 Task: Add a condition where "Description Contains none of the following words" "resolution process" in new tickets in your groups.
Action: Mouse moved to (122, 487)
Screenshot: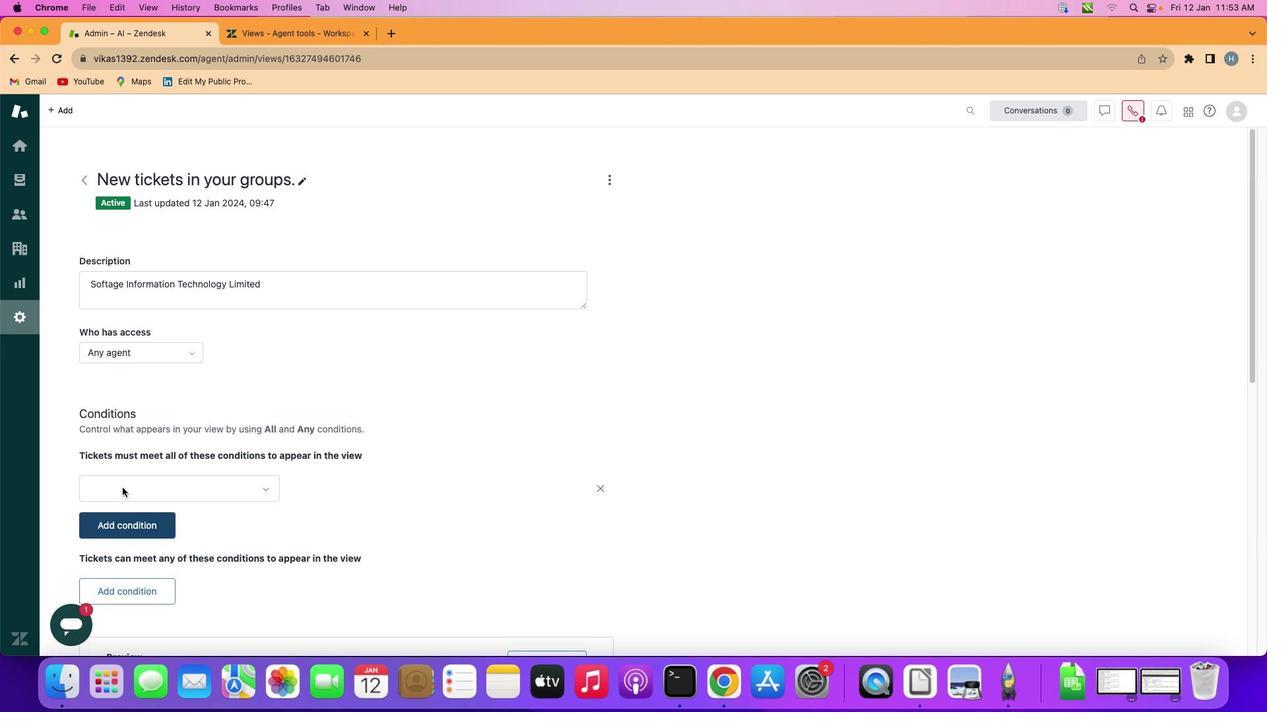 
Action: Mouse pressed left at (122, 487)
Screenshot: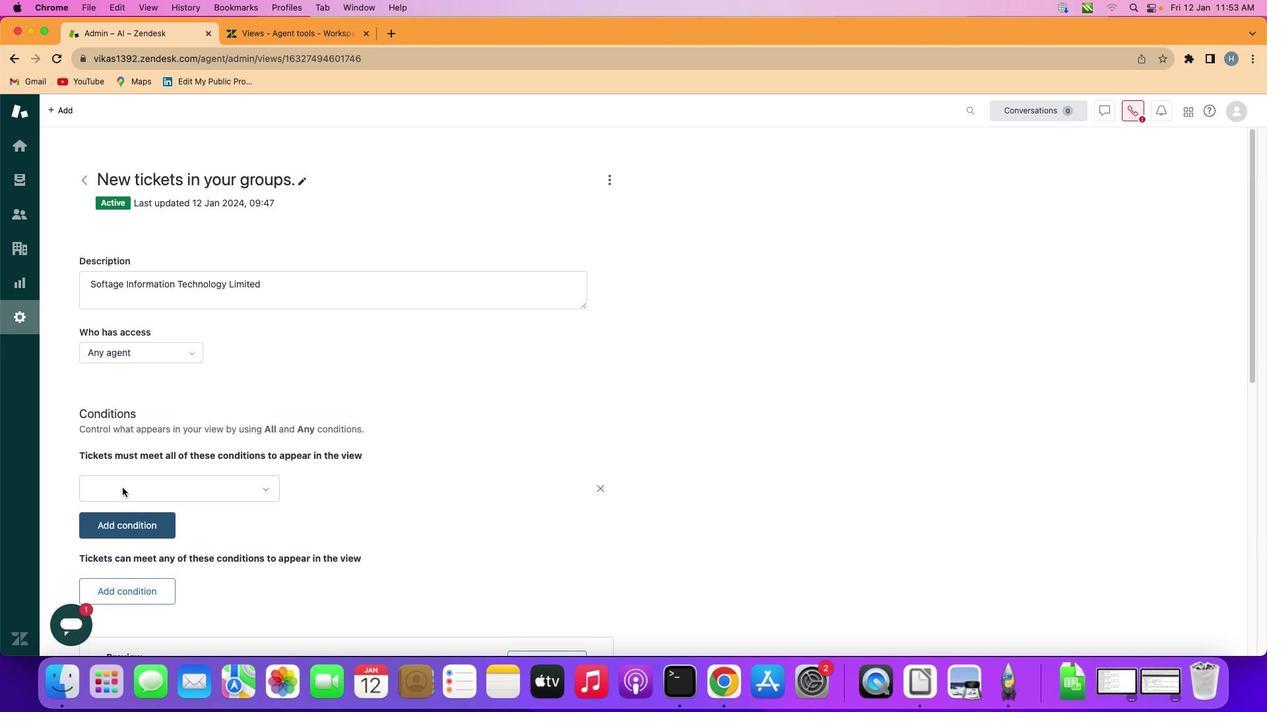 
Action: Mouse moved to (176, 482)
Screenshot: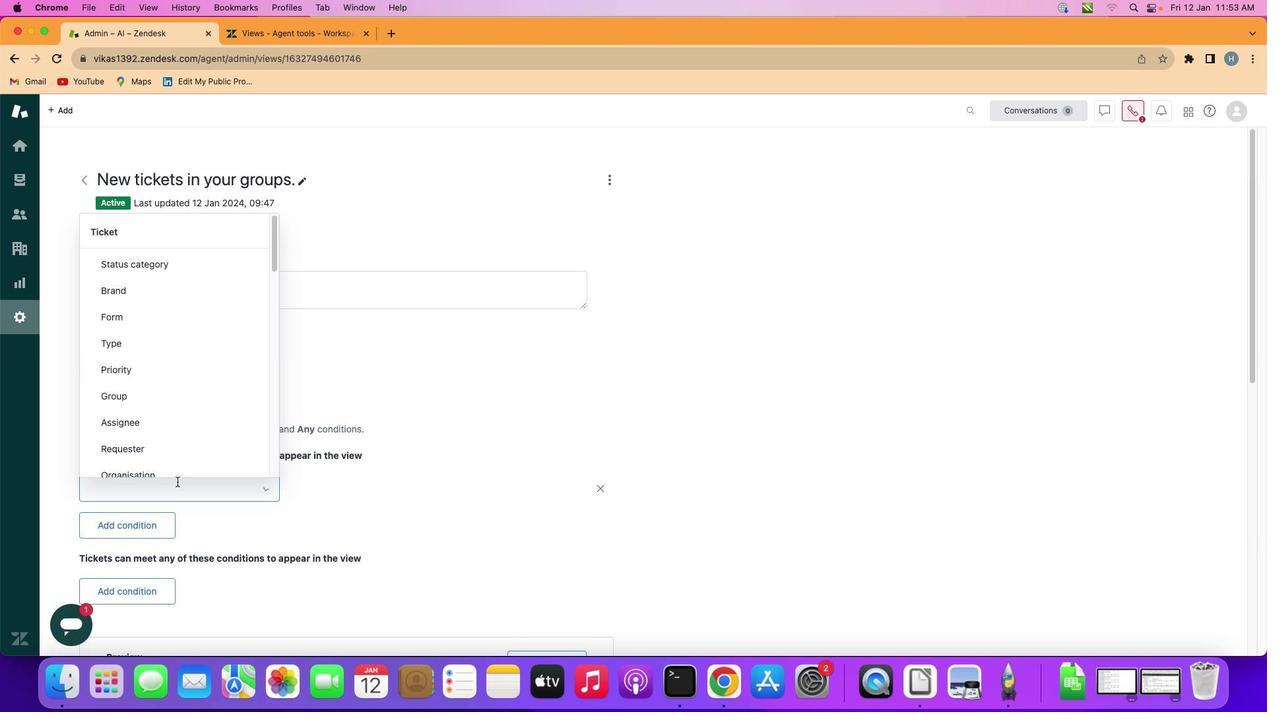 
Action: Mouse pressed left at (176, 482)
Screenshot: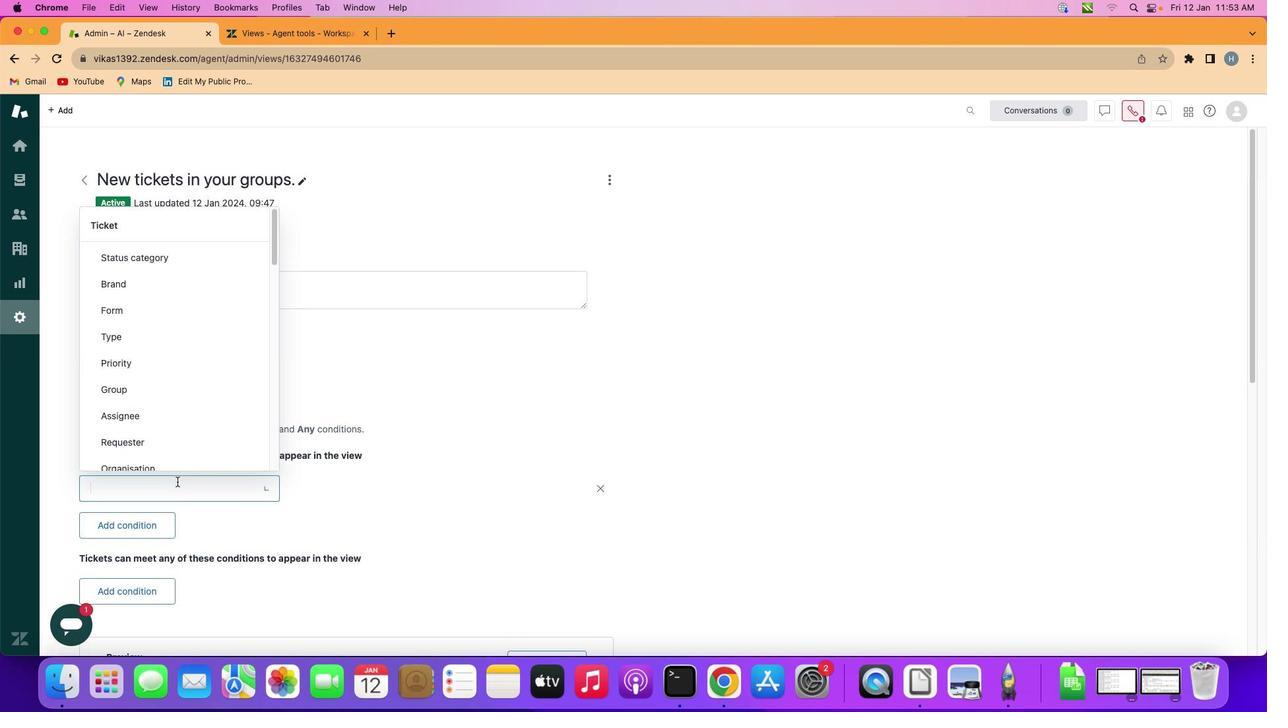 
Action: Mouse moved to (182, 363)
Screenshot: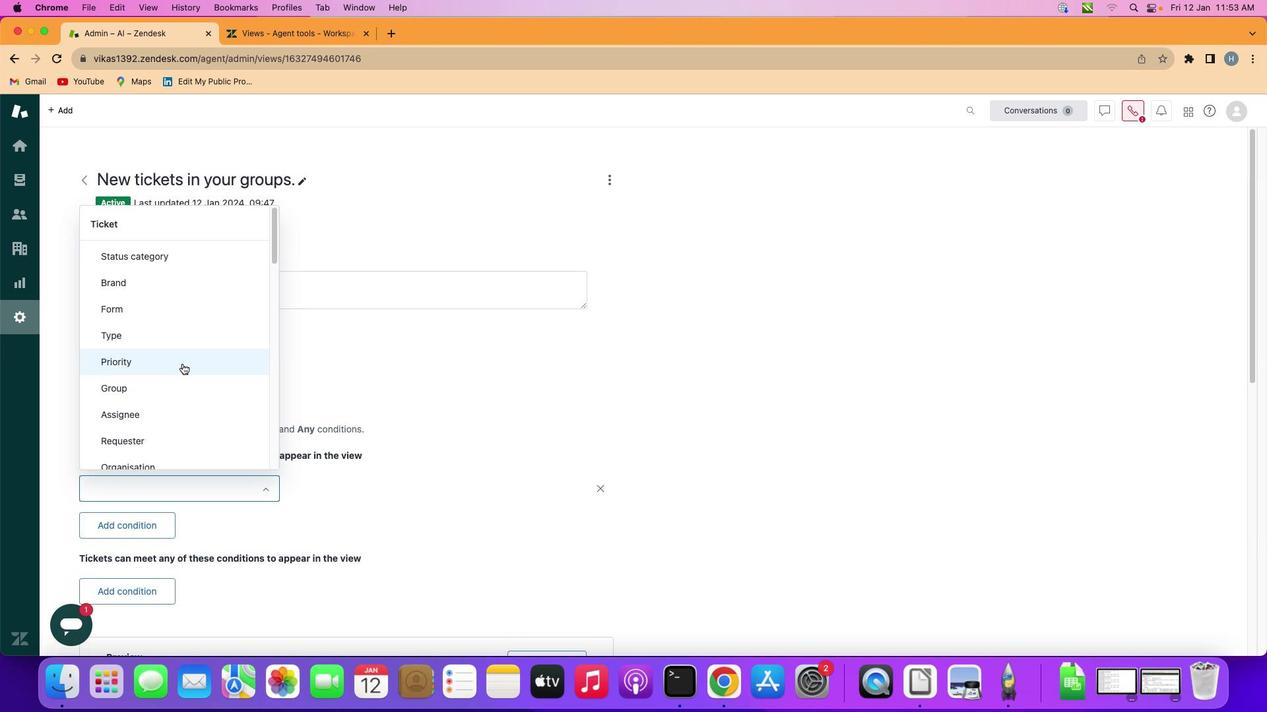
Action: Mouse scrolled (182, 363) with delta (0, 0)
Screenshot: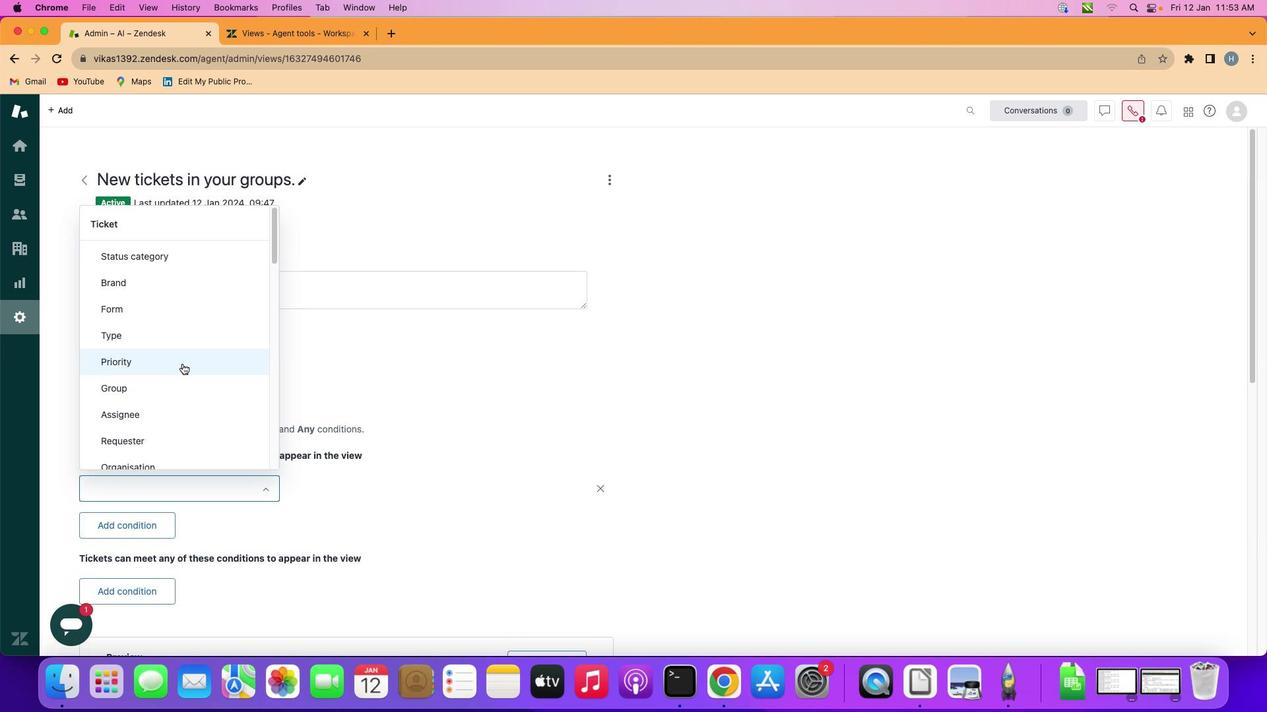 
Action: Mouse scrolled (182, 363) with delta (0, 0)
Screenshot: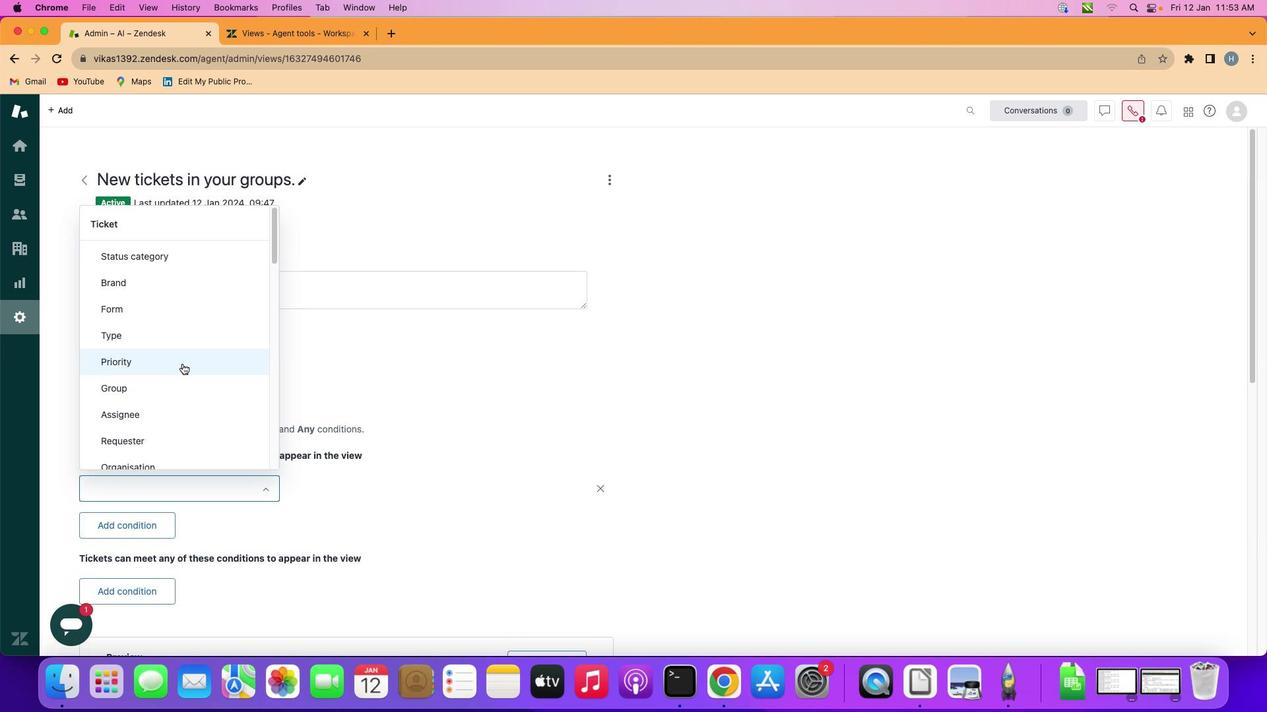 
Action: Mouse scrolled (182, 363) with delta (0, 0)
Screenshot: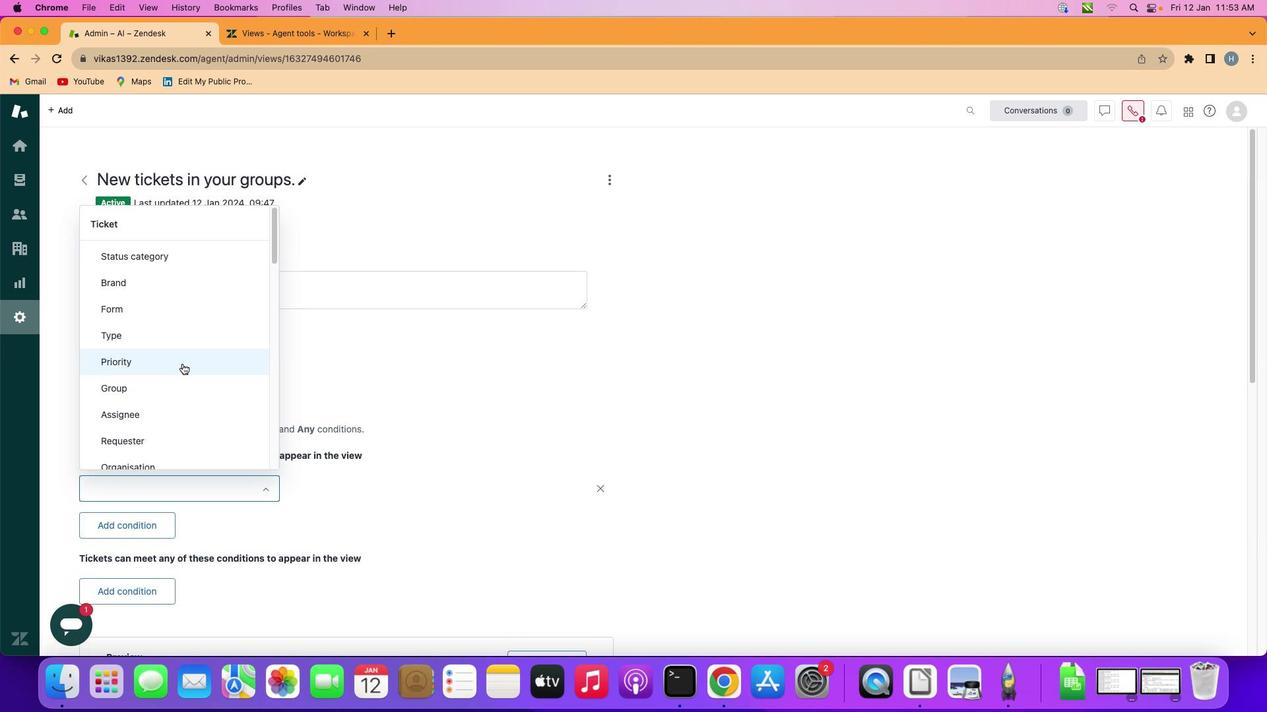 
Action: Mouse scrolled (182, 363) with delta (0, 0)
Screenshot: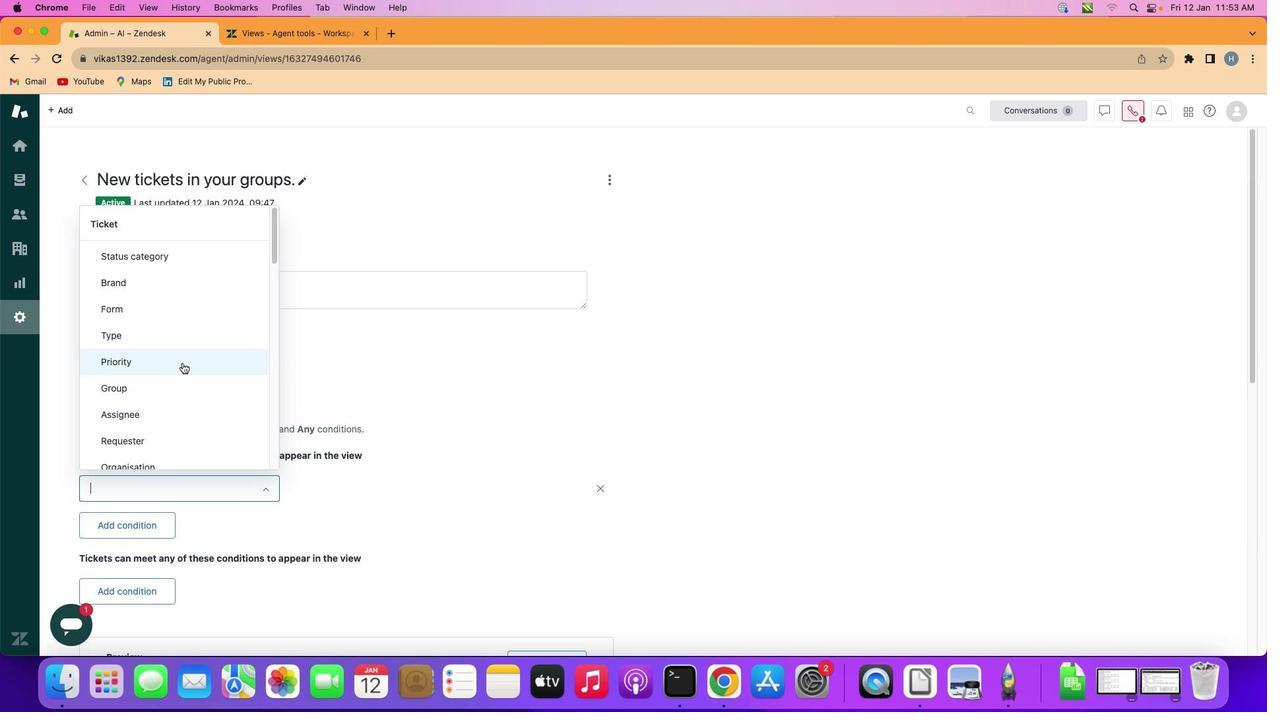 
Action: Mouse scrolled (182, 363) with delta (0, 0)
Screenshot: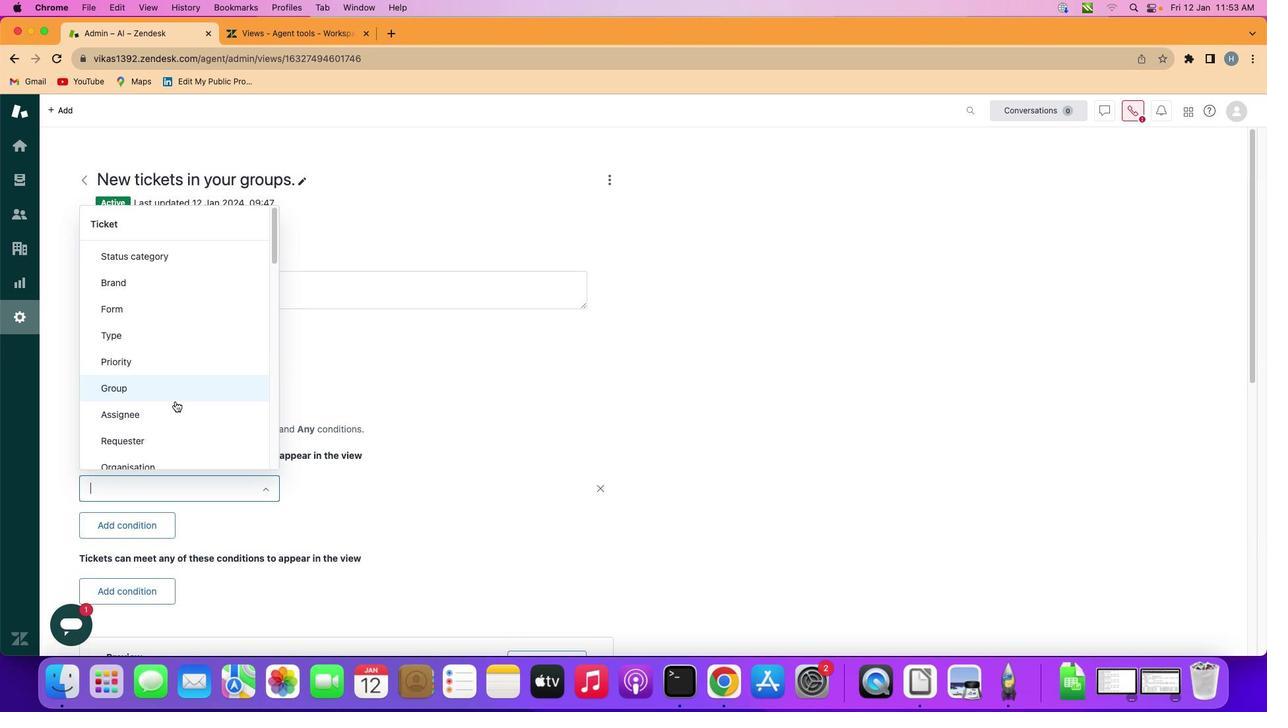 
Action: Mouse moved to (175, 405)
Screenshot: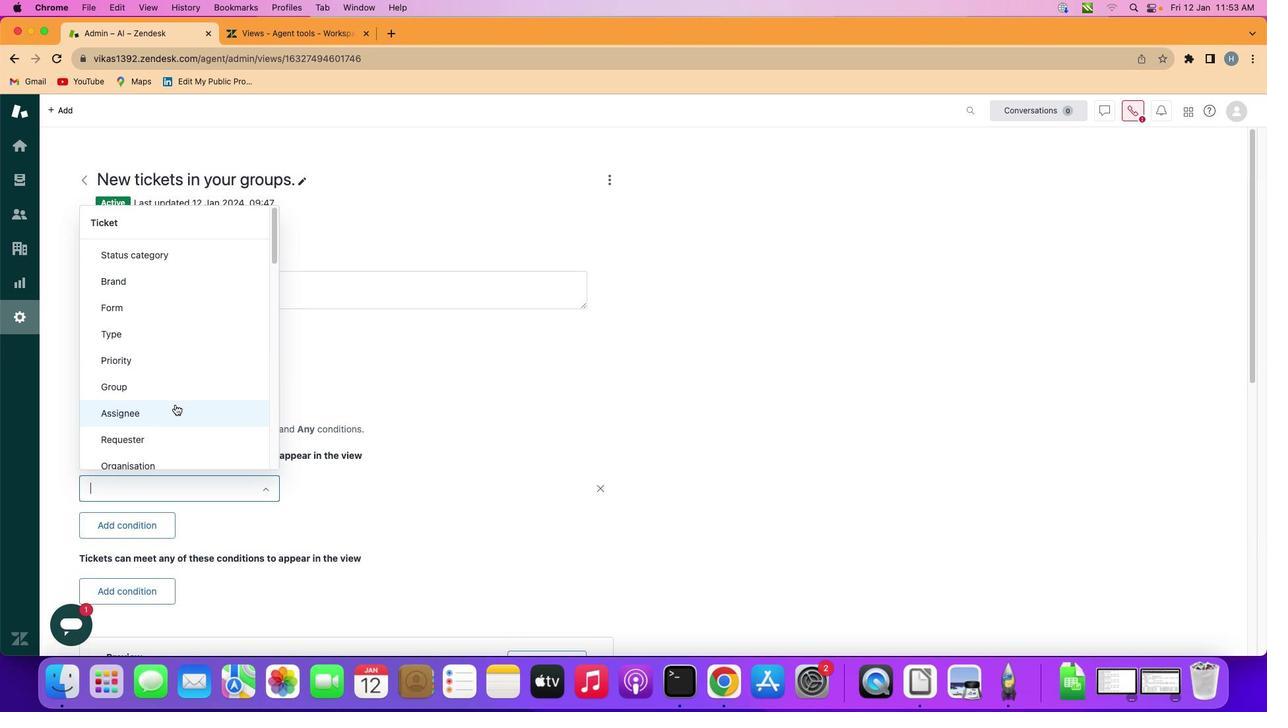 
Action: Mouse scrolled (175, 405) with delta (0, 0)
Screenshot: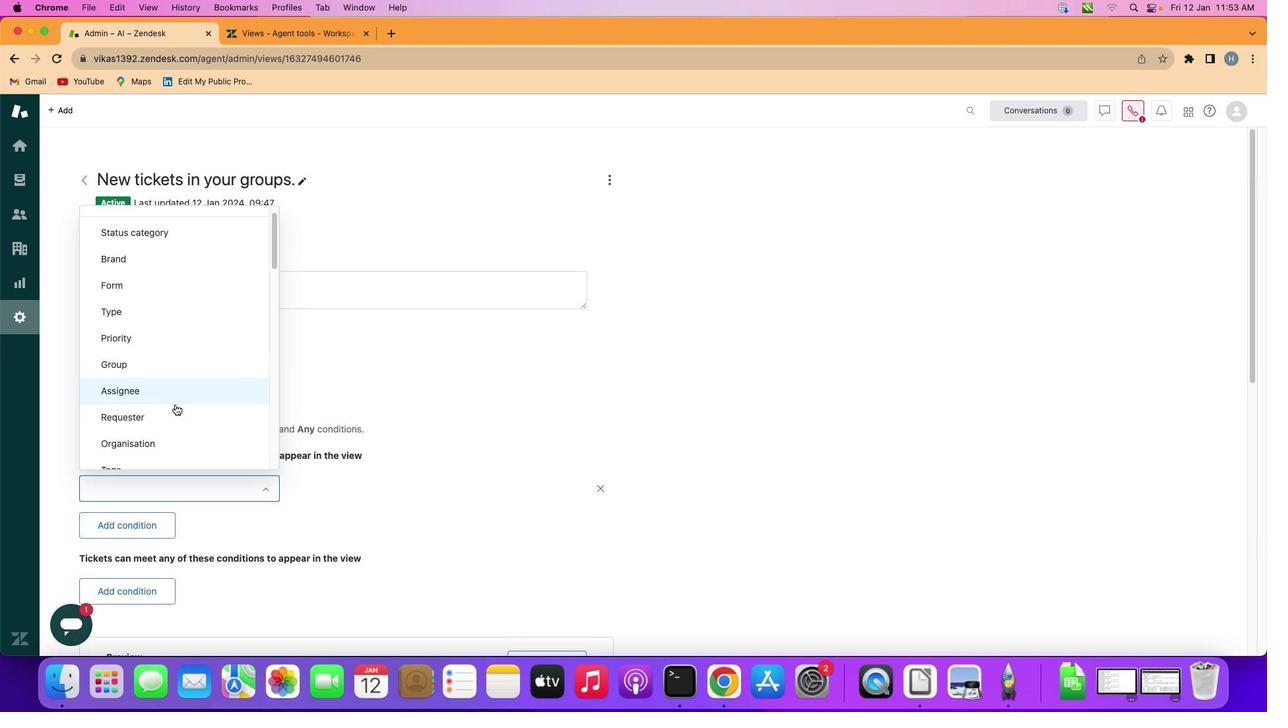 
Action: Mouse scrolled (175, 405) with delta (0, 0)
Screenshot: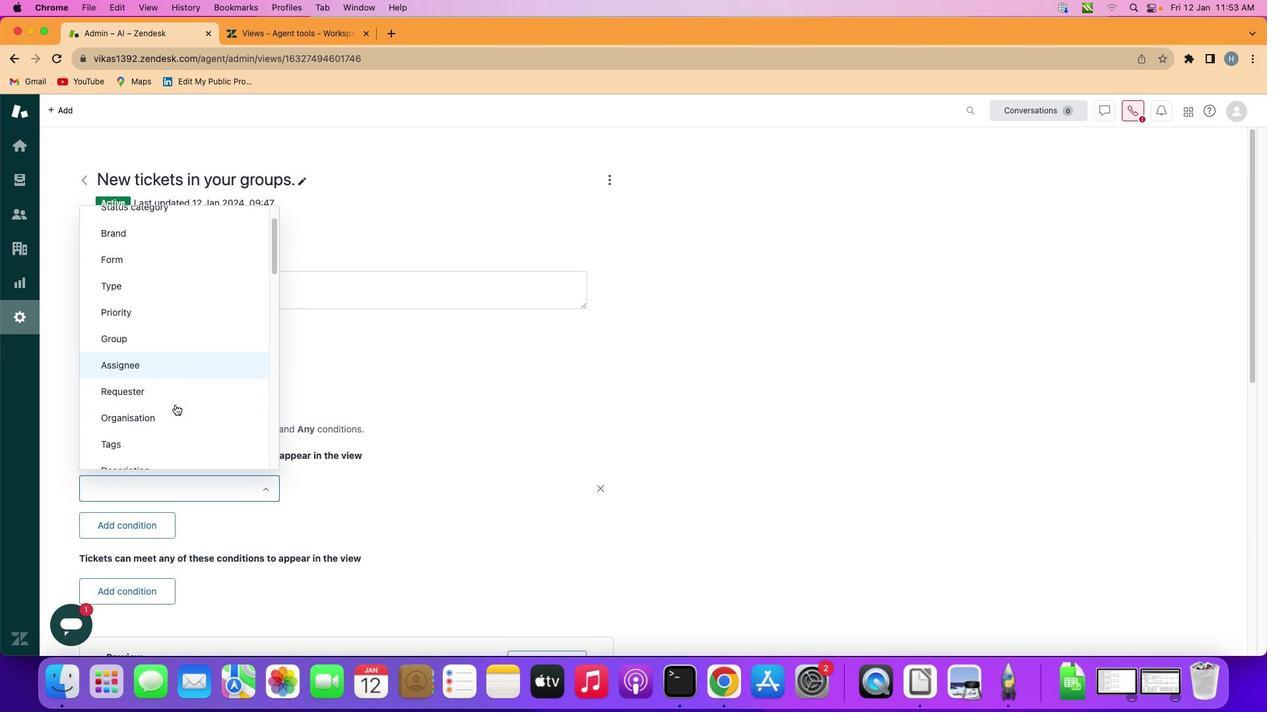 
Action: Mouse scrolled (175, 405) with delta (0, 0)
Screenshot: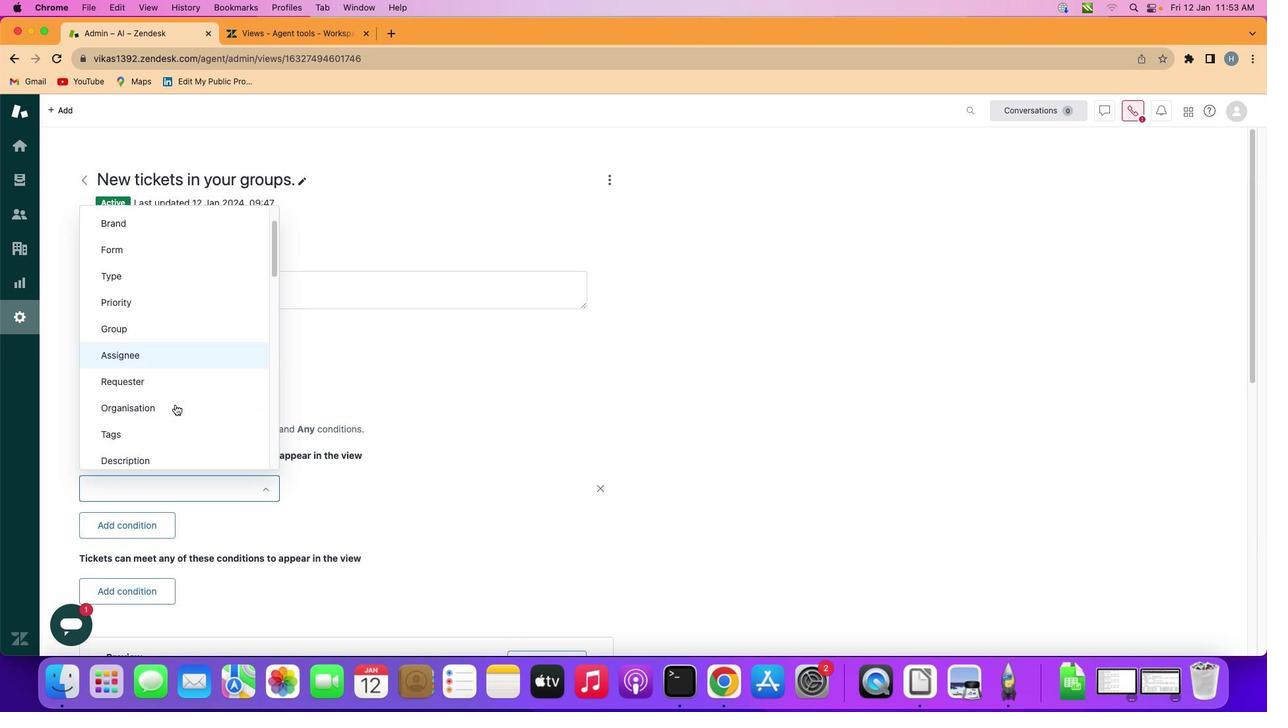 
Action: Mouse scrolled (175, 405) with delta (0, 0)
Screenshot: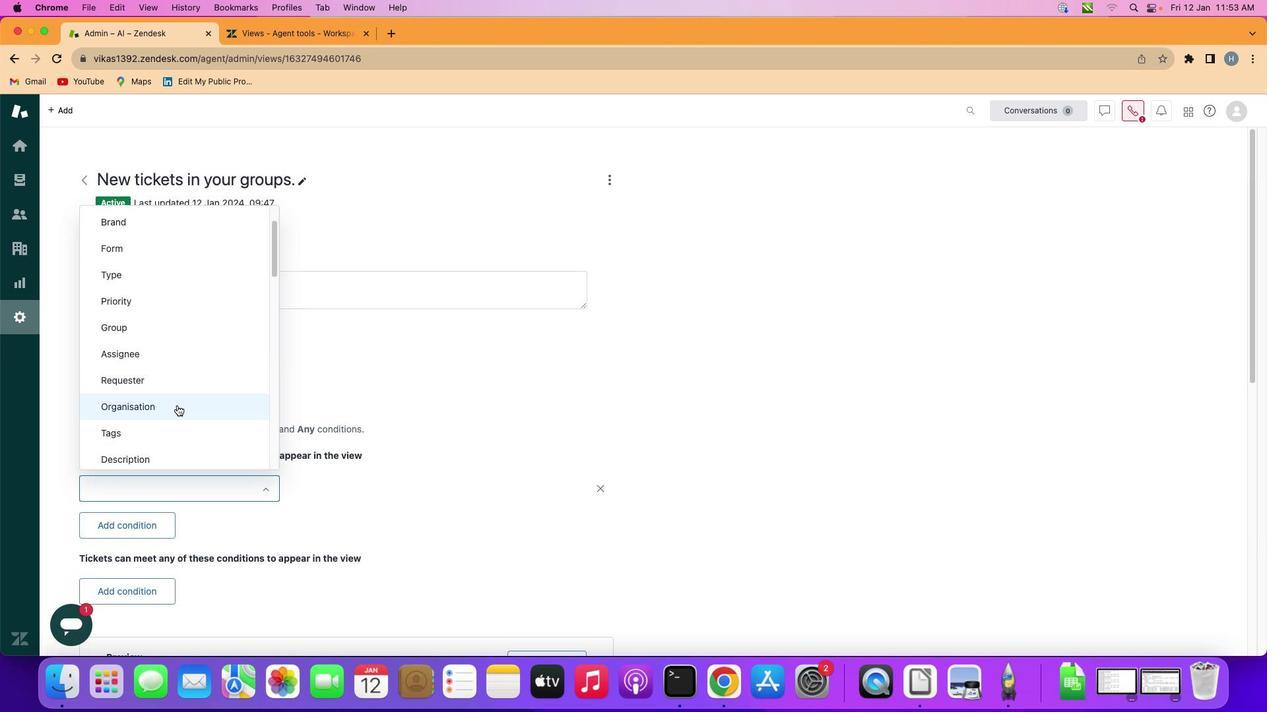 
Action: Mouse moved to (182, 456)
Screenshot: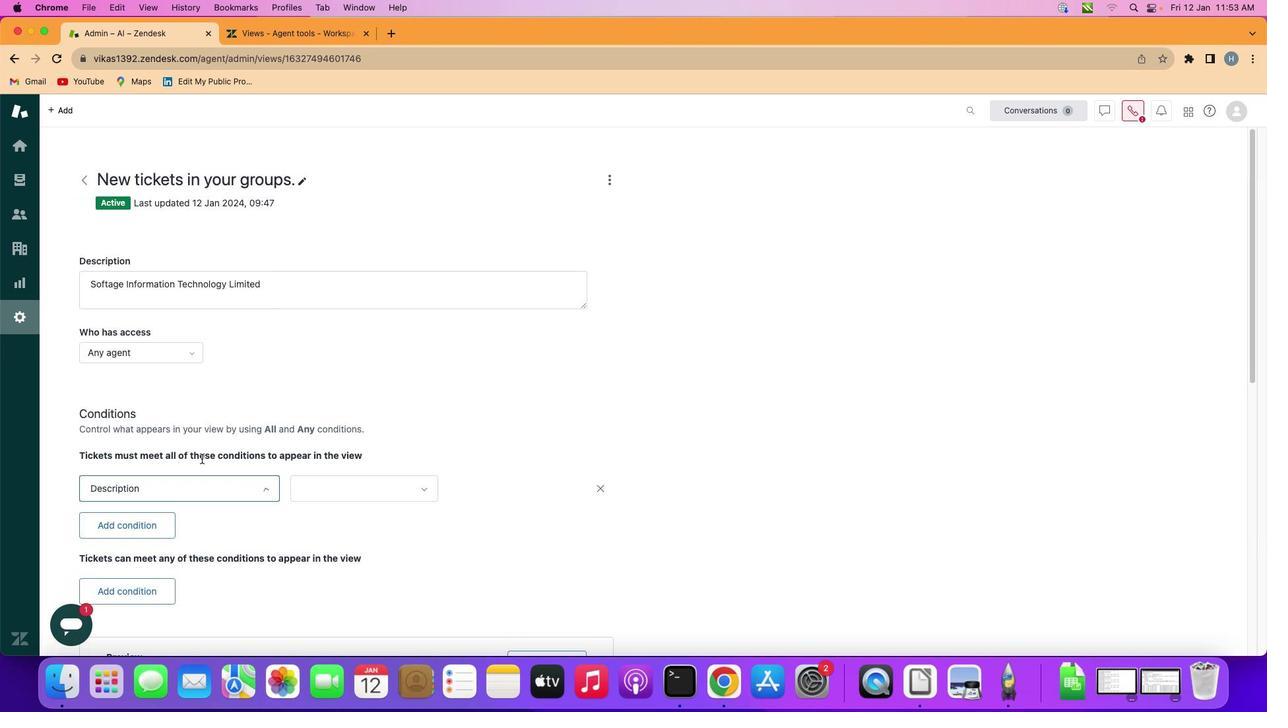 
Action: Mouse pressed left at (182, 456)
Screenshot: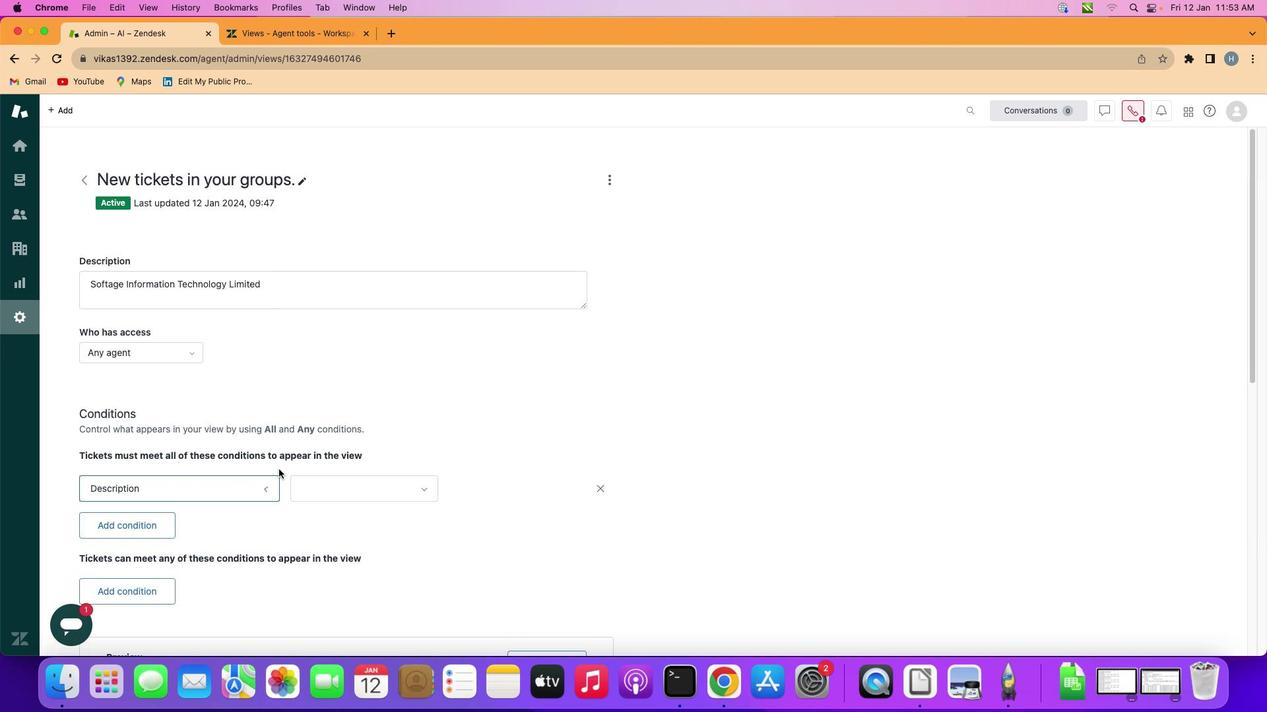 
Action: Mouse moved to (367, 491)
Screenshot: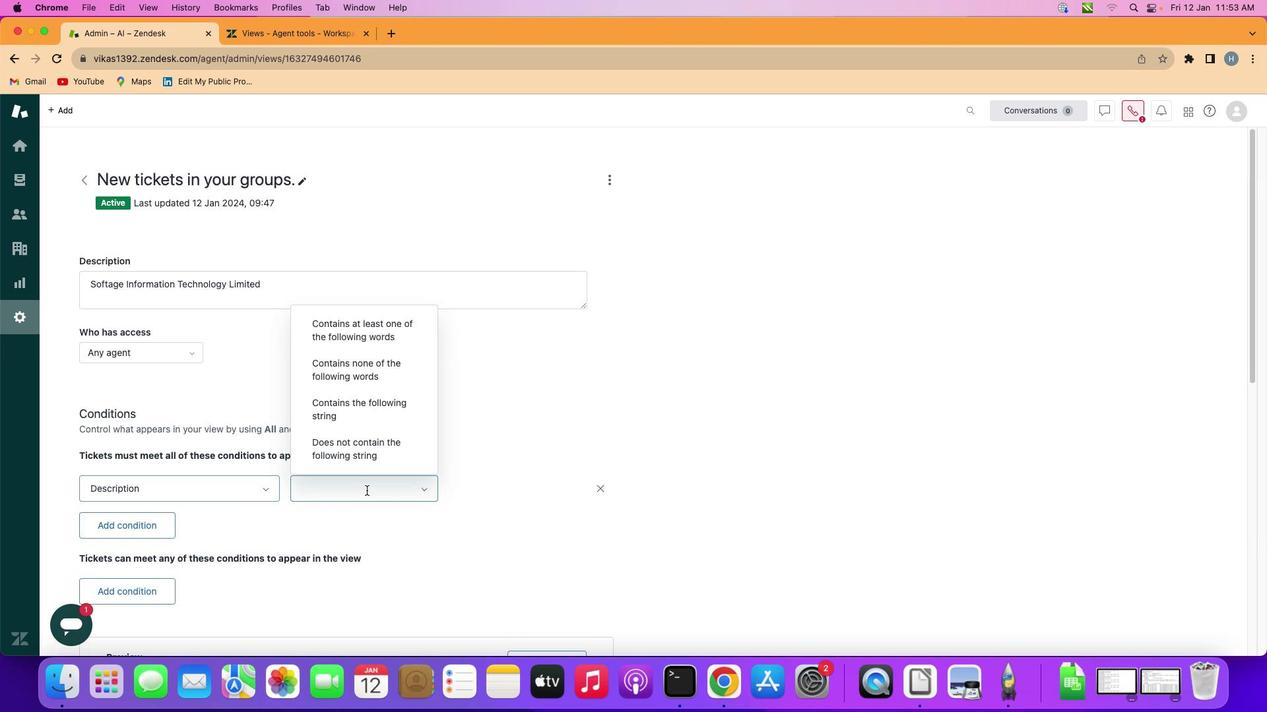 
Action: Mouse pressed left at (367, 491)
Screenshot: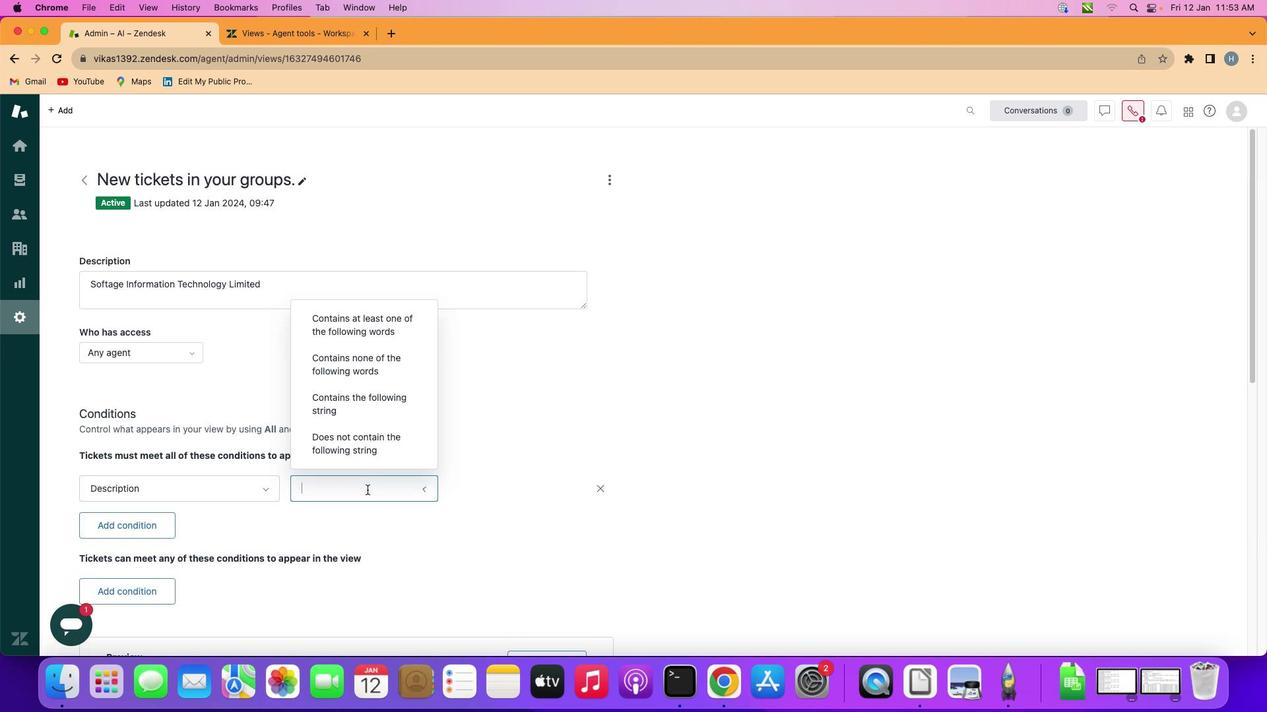
Action: Mouse moved to (400, 361)
Screenshot: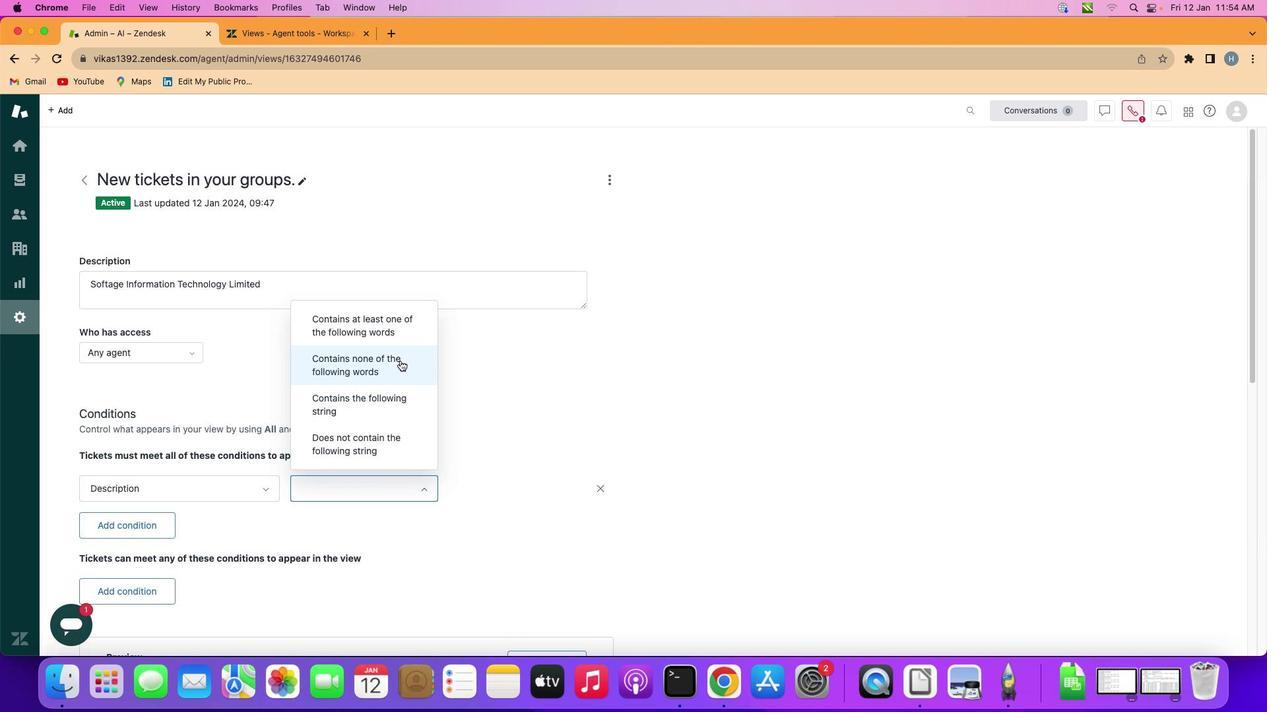 
Action: Mouse pressed left at (400, 361)
Screenshot: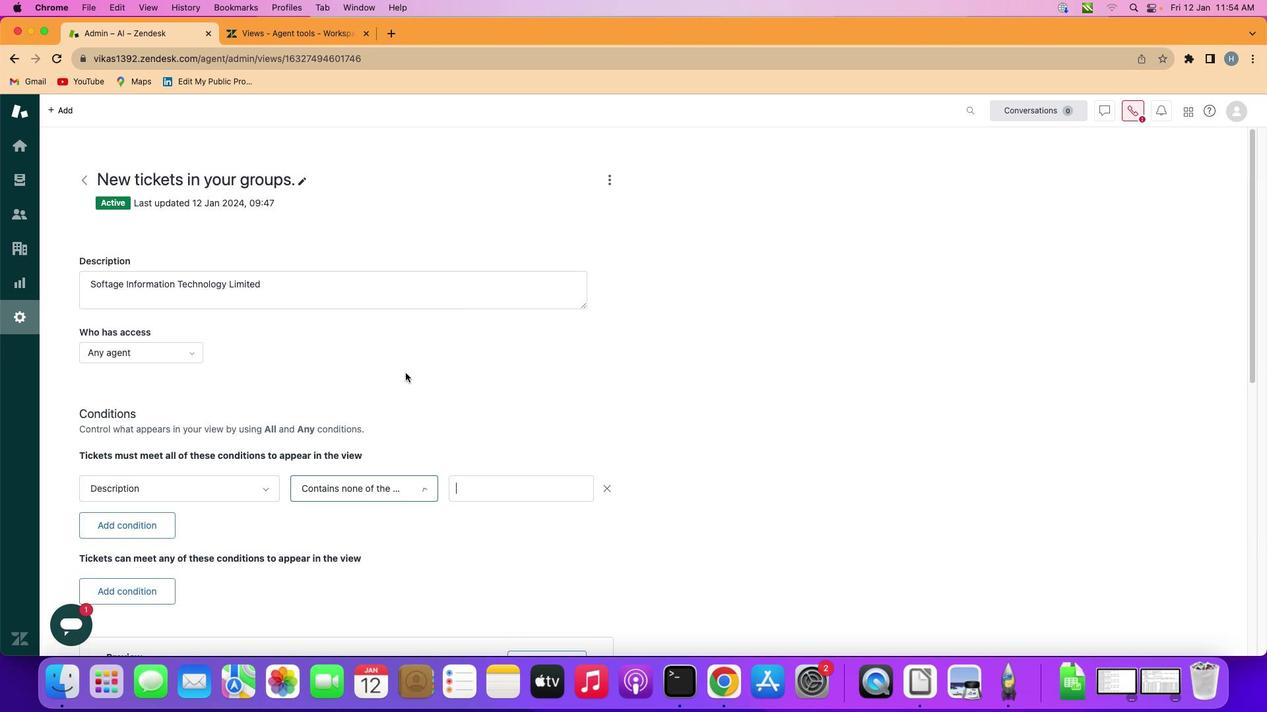 
Action: Mouse moved to (494, 487)
Screenshot: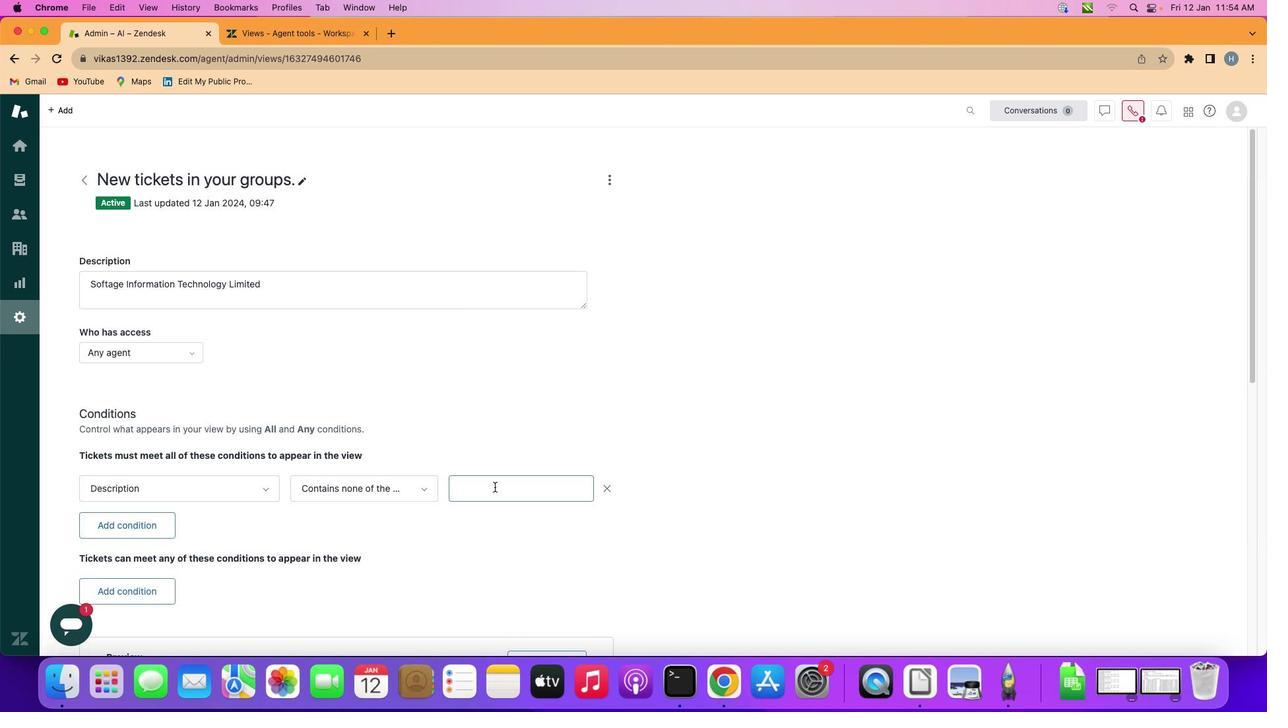
Action: Mouse pressed left at (494, 487)
Screenshot: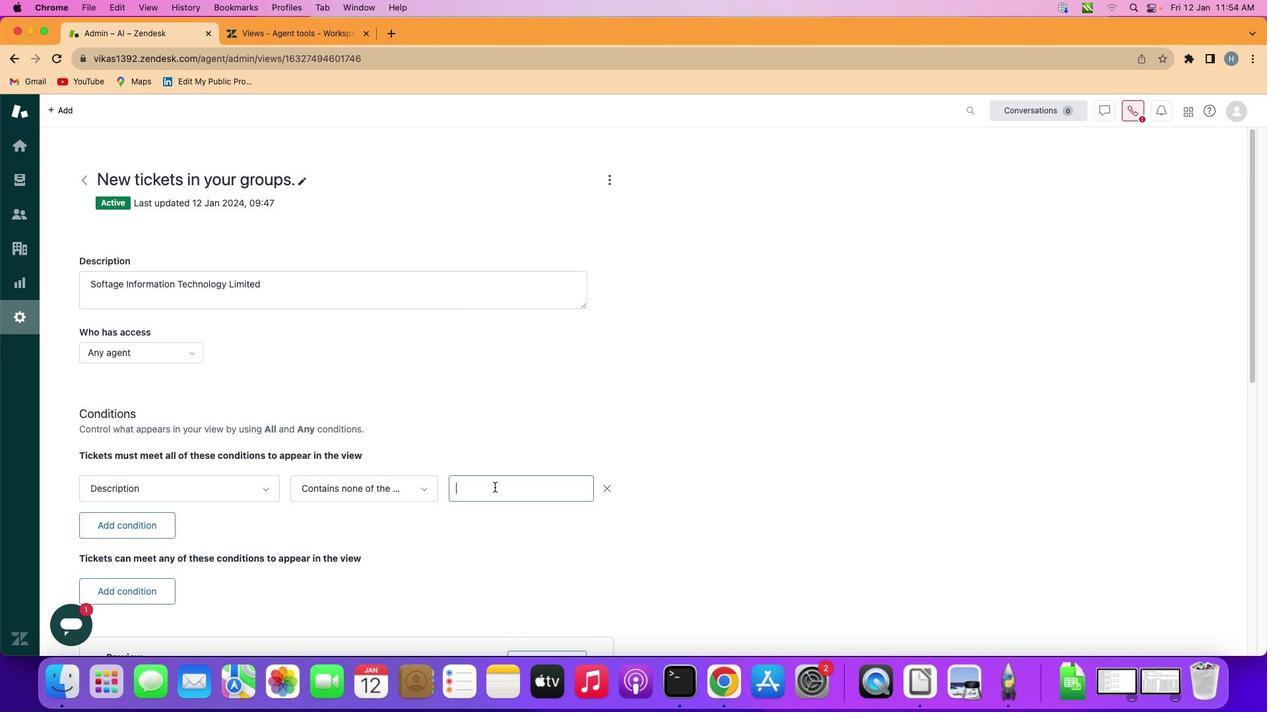 
Action: Key pressed 'r''e''s''o''l''u''t''i''o''n'Key.space'p''r''o''c''e''s''s'
Screenshot: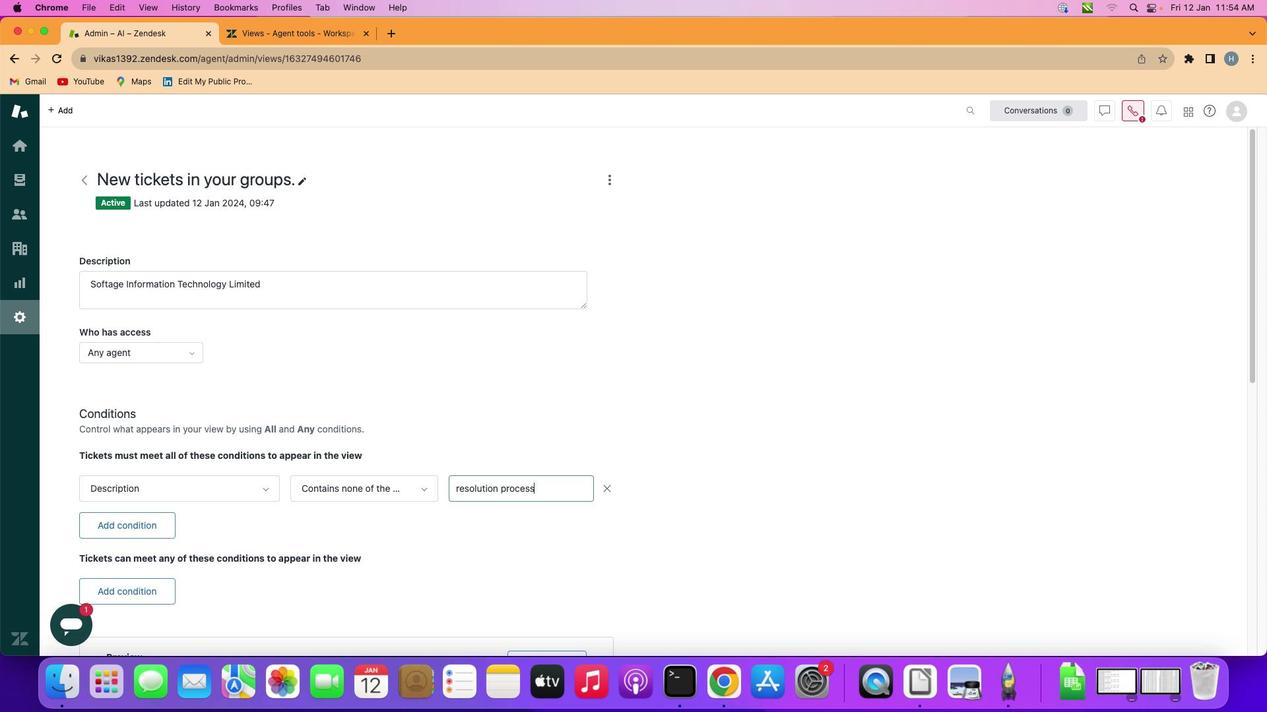 
